 Task: Enable the option "Use downmix algorithm".
Action: Mouse moved to (120, 12)
Screenshot: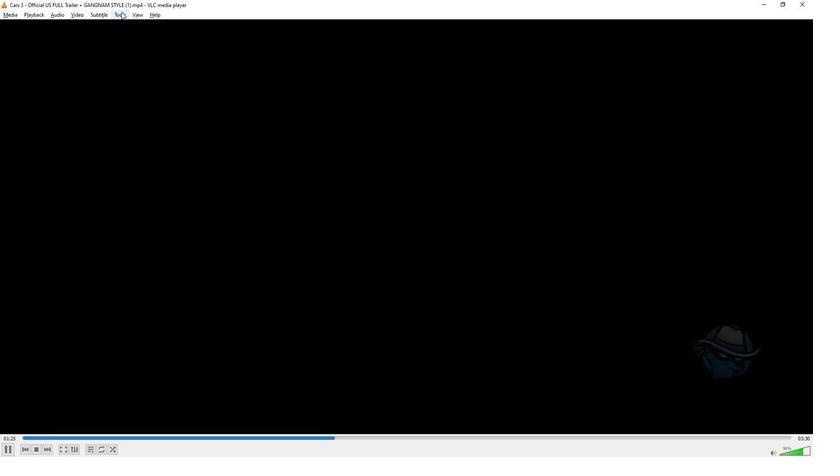 
Action: Mouse pressed left at (120, 12)
Screenshot: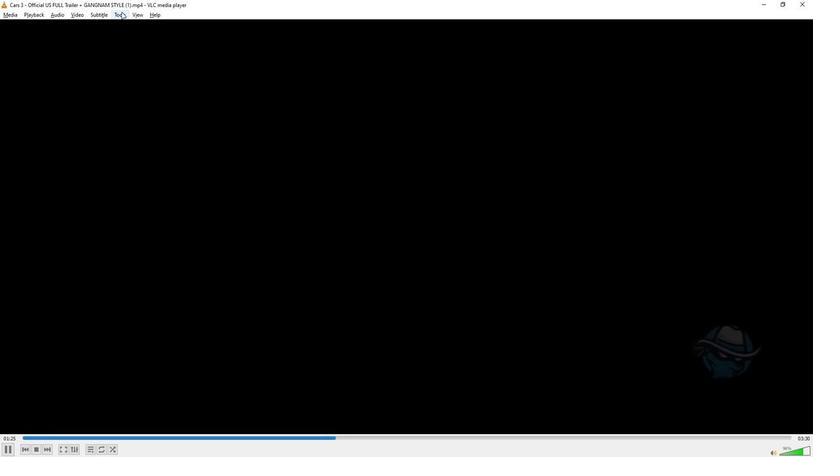 
Action: Mouse moved to (146, 113)
Screenshot: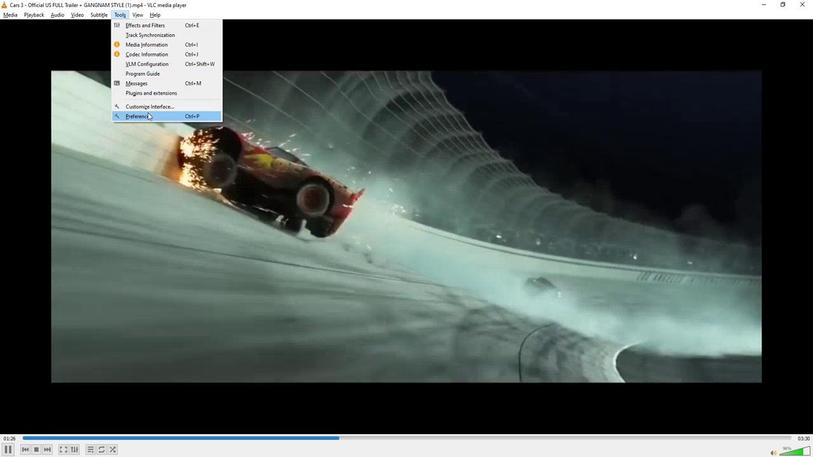 
Action: Mouse pressed left at (146, 113)
Screenshot: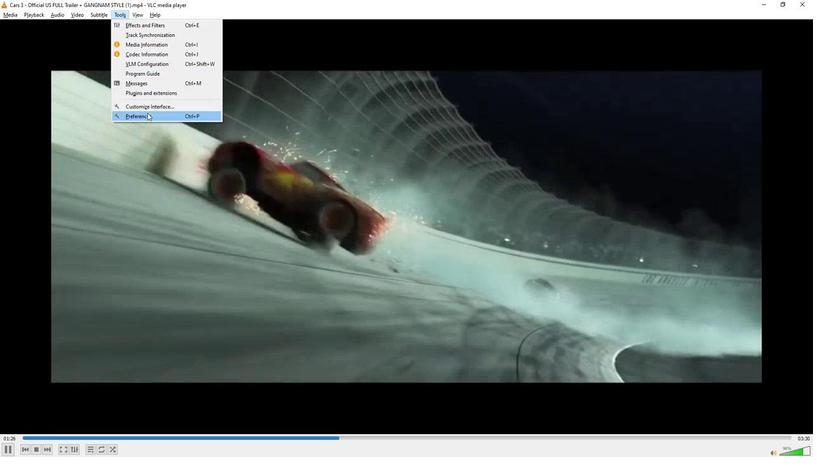
Action: Mouse moved to (235, 342)
Screenshot: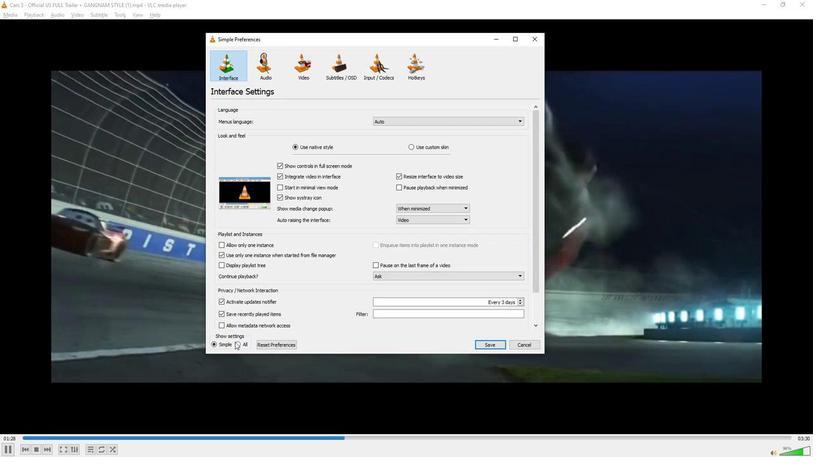 
Action: Mouse pressed left at (235, 342)
Screenshot: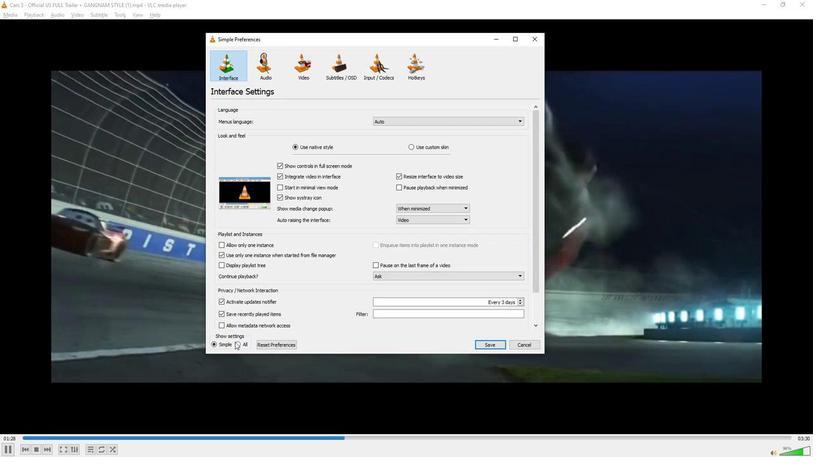 
Action: Mouse moved to (226, 155)
Screenshot: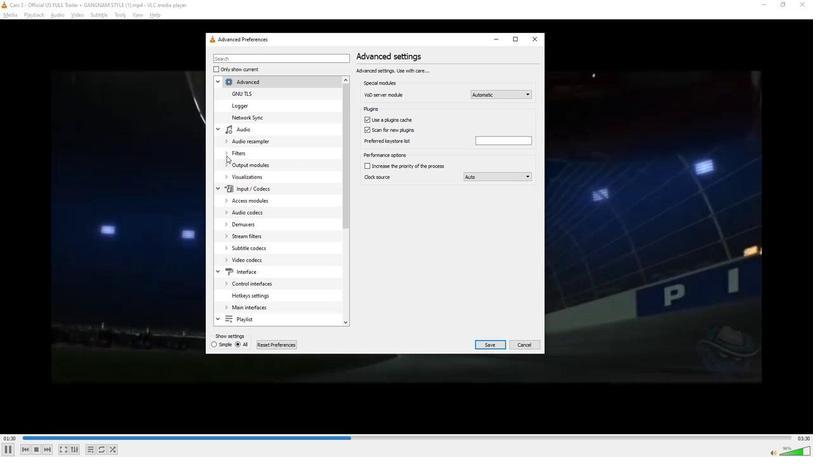 
Action: Mouse pressed left at (226, 155)
Screenshot: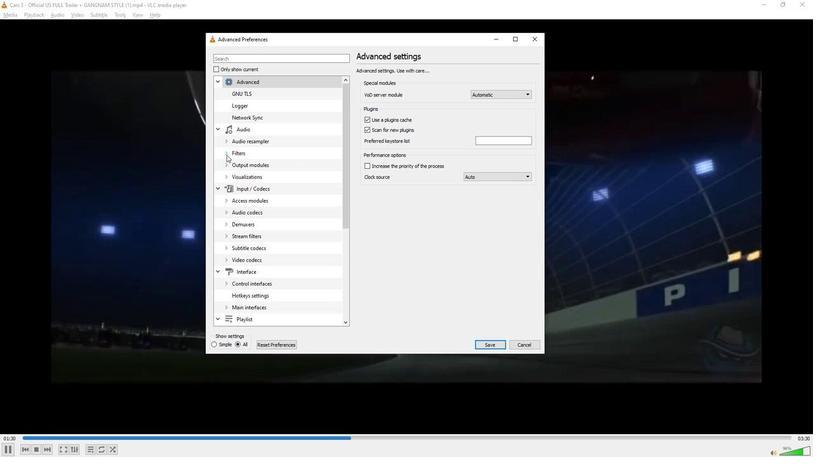 
Action: Mouse moved to (246, 246)
Screenshot: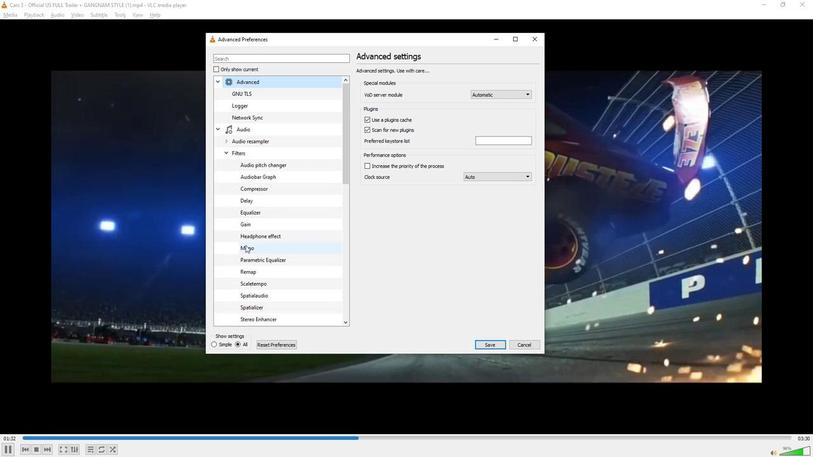 
Action: Mouse pressed left at (246, 246)
Screenshot: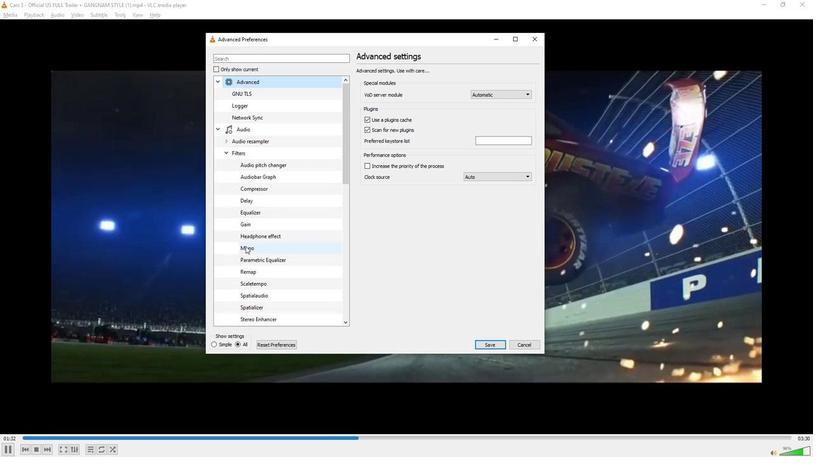 
Action: Mouse moved to (363, 83)
Screenshot: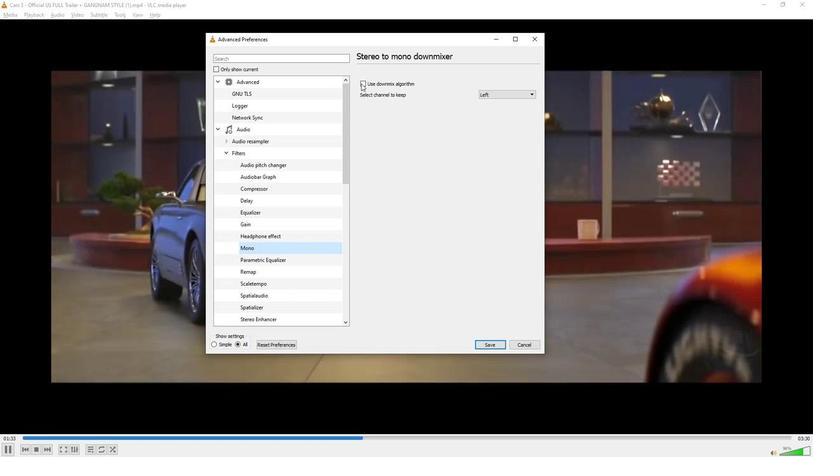 
Action: Mouse pressed left at (363, 83)
Screenshot: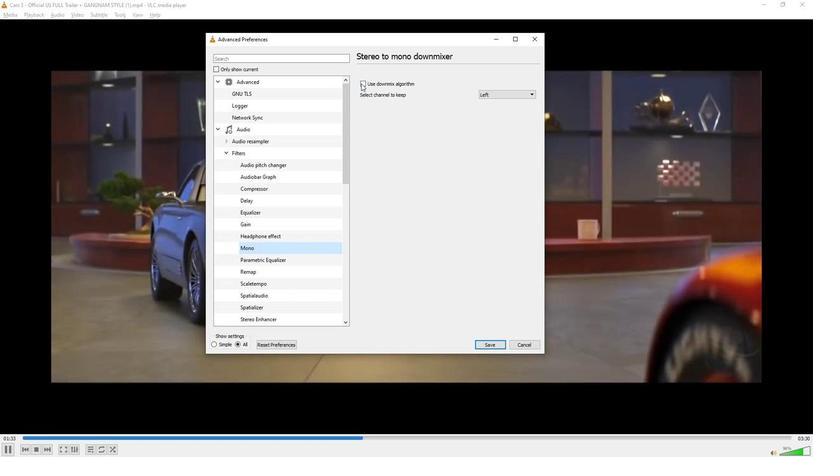 
Action: Mouse moved to (389, 174)
Screenshot: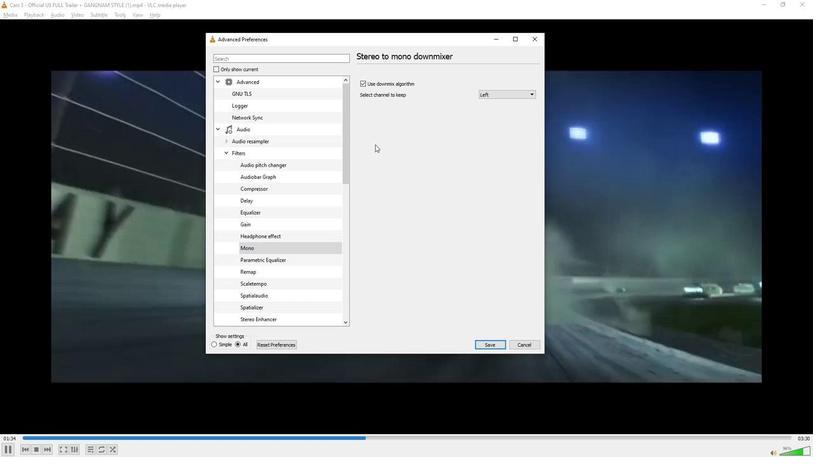 
